 Task: Open Card Card0000000364 in Board Board0000000091 in Workspace WS0000000031 in Trello. Add Member Nikrathi889@gmail.com to Card Card0000000364 in Board Board0000000091 in Workspace WS0000000031 in Trello. Add Red Label titled Label0000000364 to Card Card0000000364 in Board Board0000000091 in Workspace WS0000000031 in Trello. Add Checklist CL0000000364 to Card Card0000000364 in Board Board0000000091 in Workspace WS0000000031 in Trello. Add Dates with Start Date as Jul 01 2023 and Due Date as Jul 31 2023 to Card Card0000000364 in Board Board0000000091 in Workspace WS0000000031 in Trello
Action: Mouse moved to (355, 373)
Screenshot: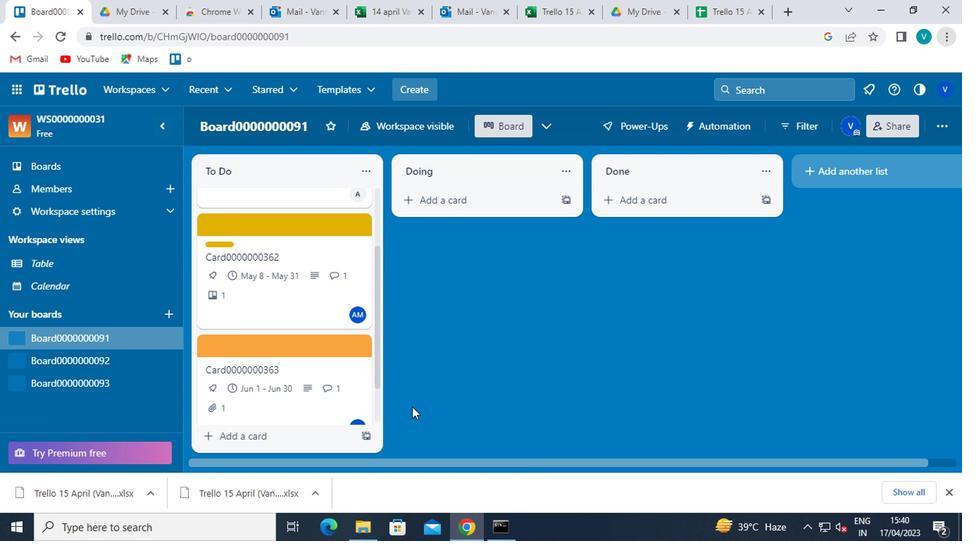 
Action: Mouse scrolled (355, 372) with delta (0, -1)
Screenshot: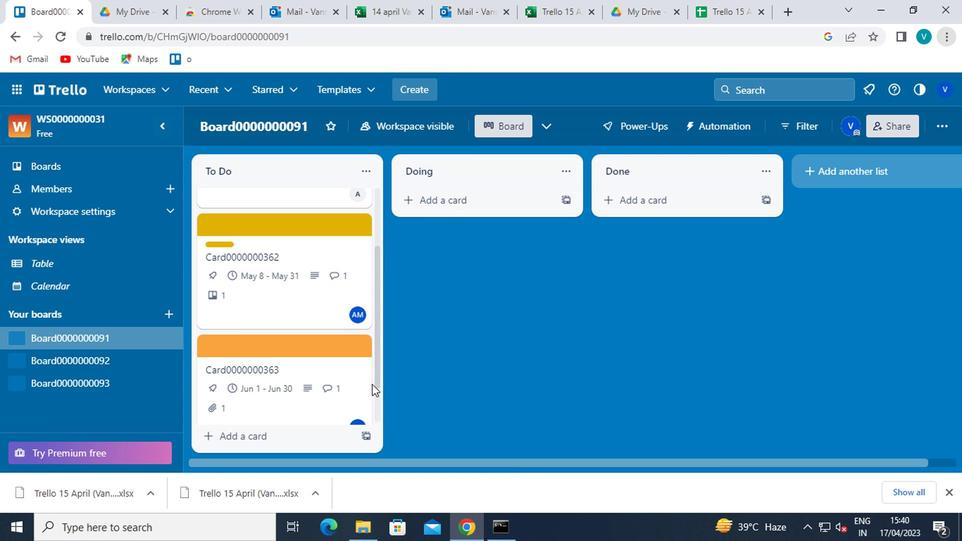 
Action: Mouse scrolled (355, 372) with delta (0, -1)
Screenshot: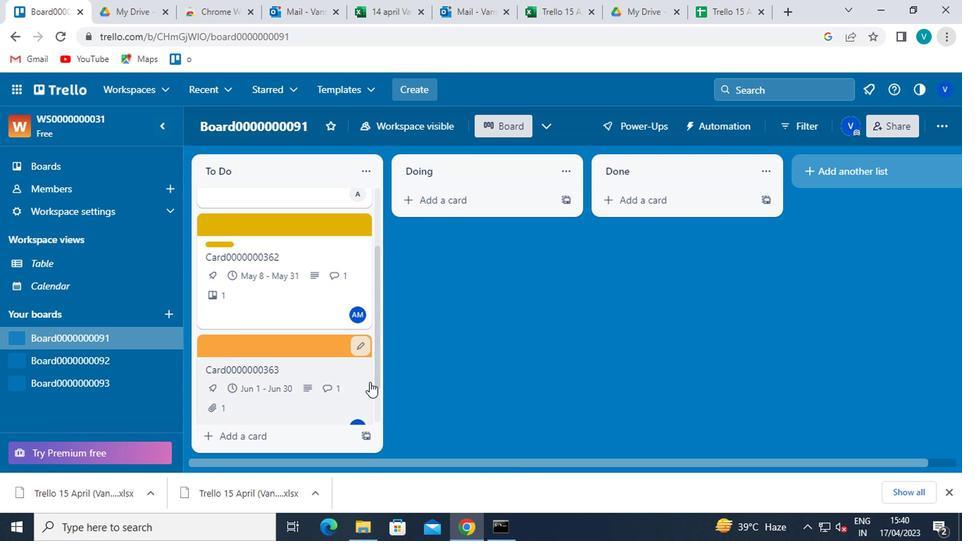 
Action: Mouse moved to (316, 411)
Screenshot: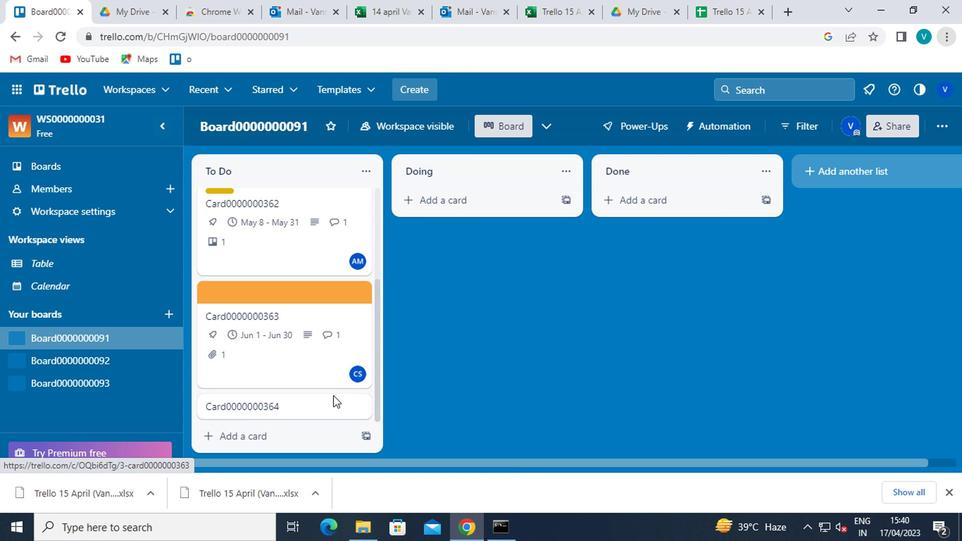 
Action: Mouse pressed left at (316, 411)
Screenshot: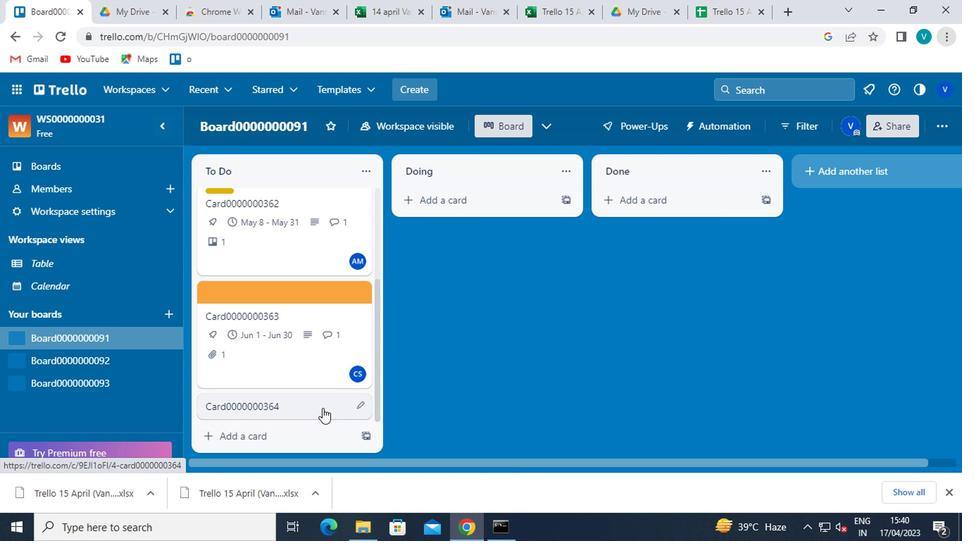 
Action: Mouse moved to (670, 205)
Screenshot: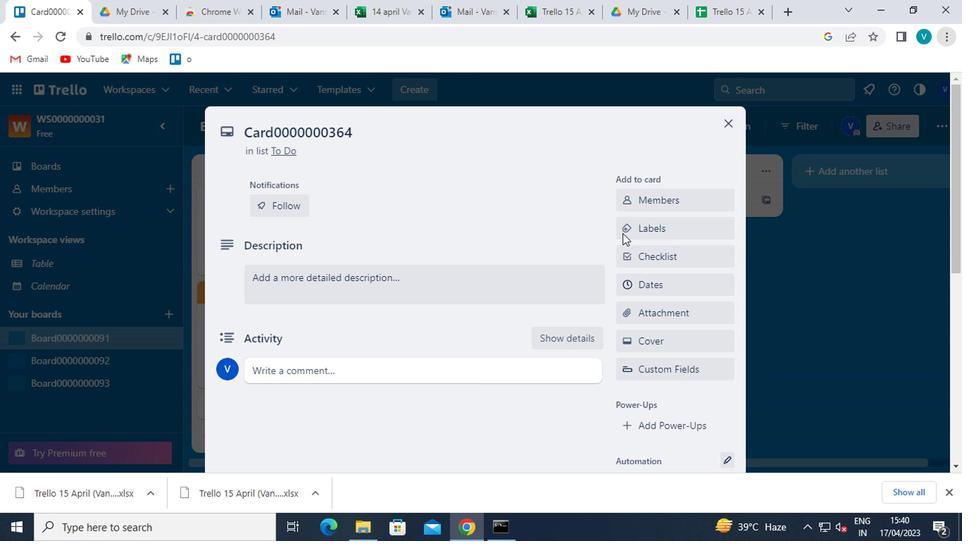 
Action: Mouse pressed left at (670, 205)
Screenshot: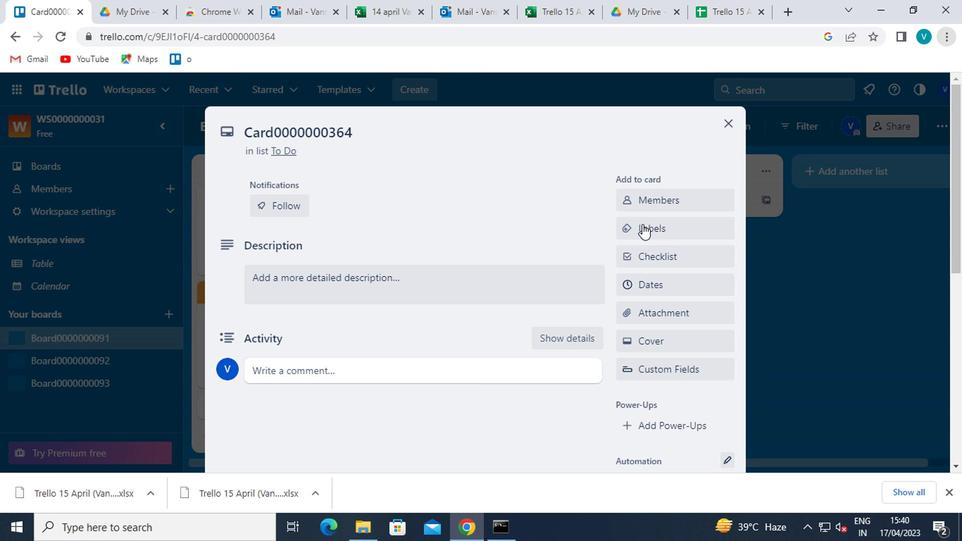 
Action: Mouse moved to (663, 262)
Screenshot: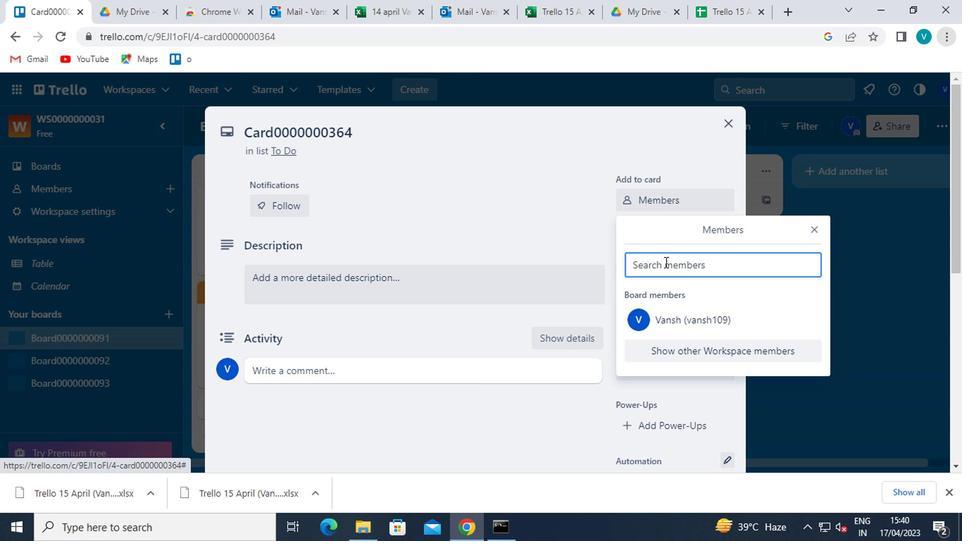 
Action: Mouse pressed left at (663, 262)
Screenshot: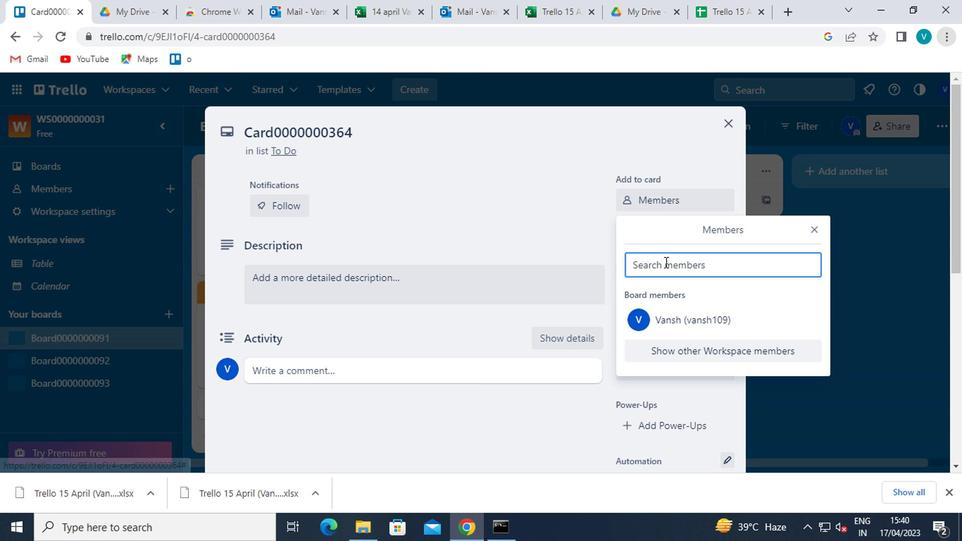 
Action: Key pressed <Key.shift>NIKRATHI889<Key.shift>@GMAIL.COM
Screenshot: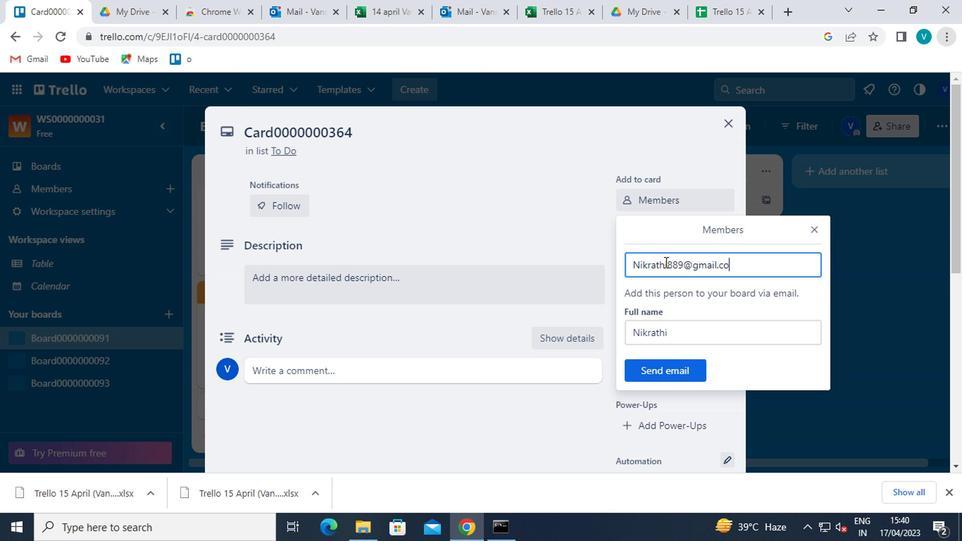 
Action: Mouse moved to (671, 365)
Screenshot: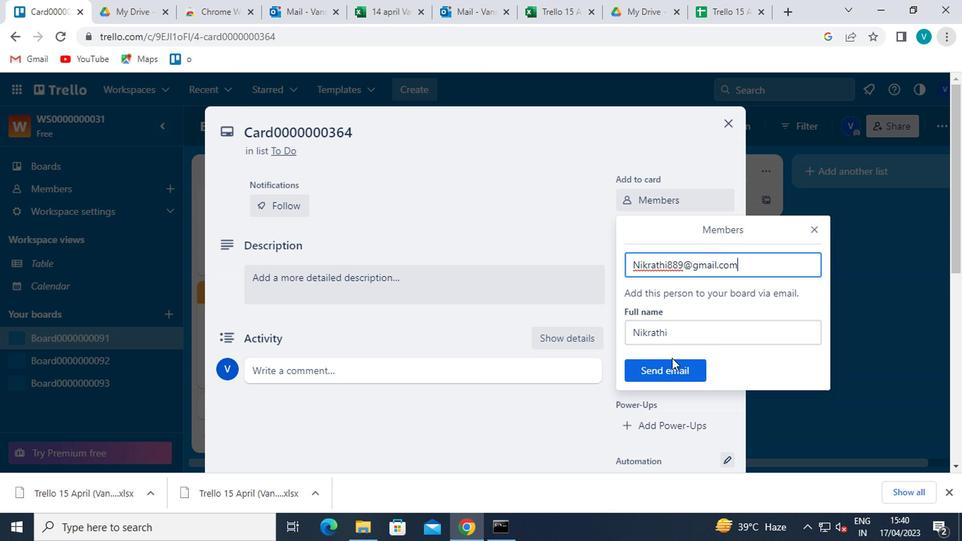 
Action: Mouse pressed left at (671, 365)
Screenshot: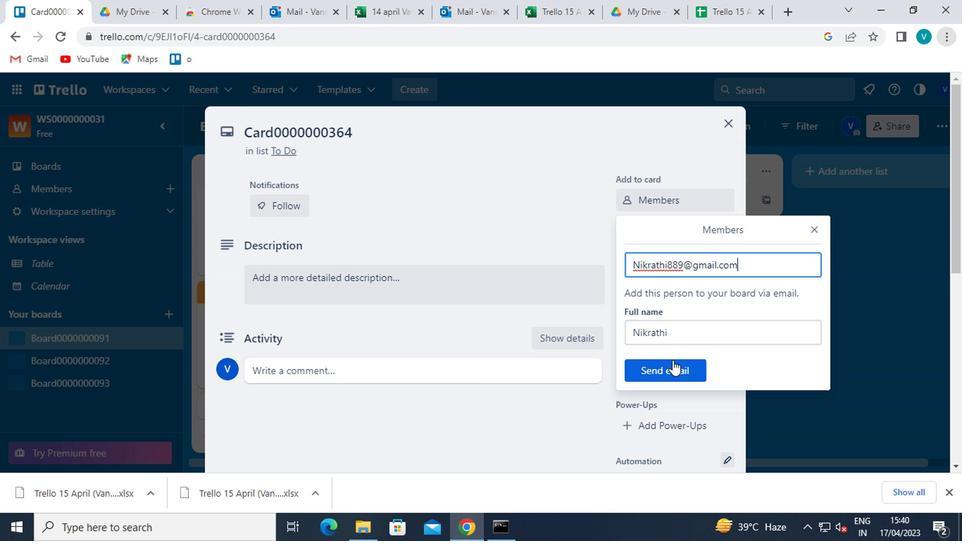 
Action: Mouse moved to (693, 229)
Screenshot: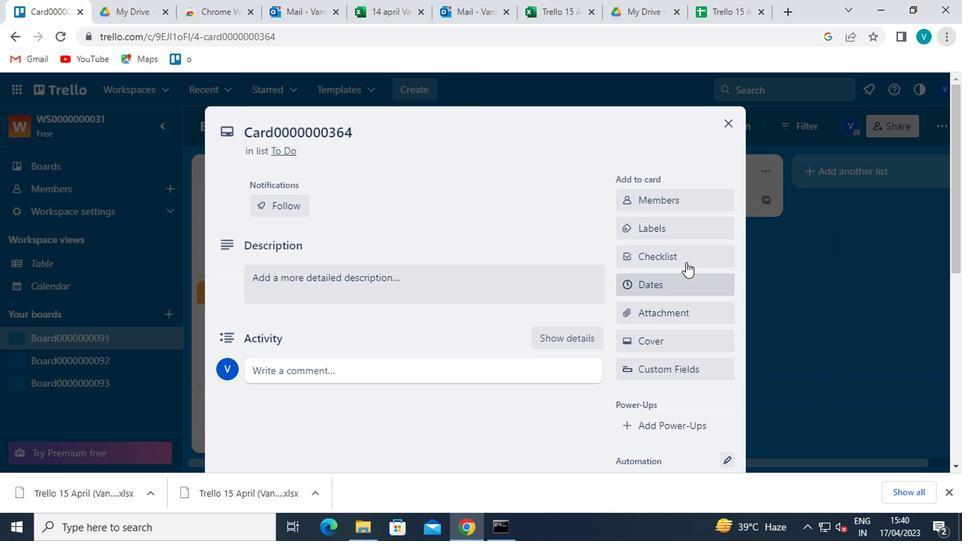 
Action: Mouse pressed left at (693, 229)
Screenshot: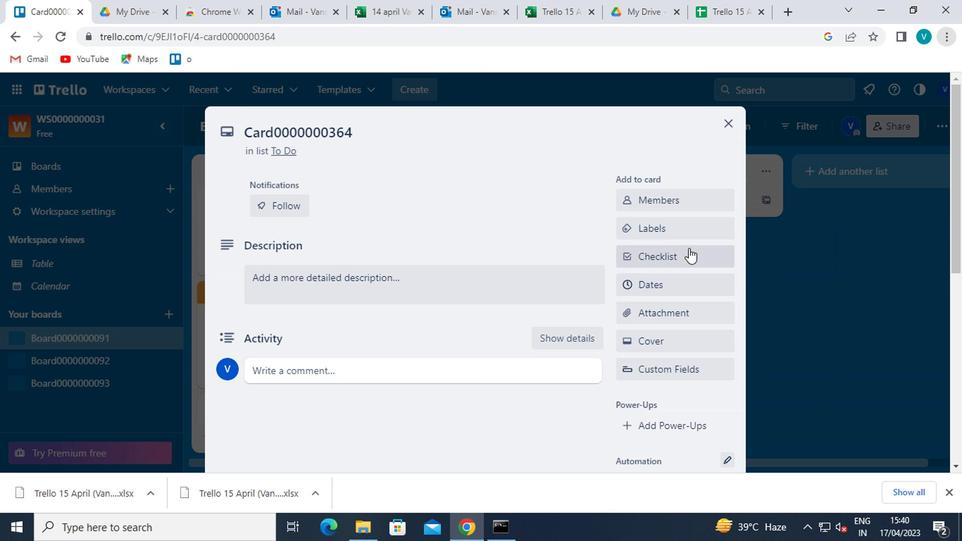 
Action: Mouse moved to (725, 424)
Screenshot: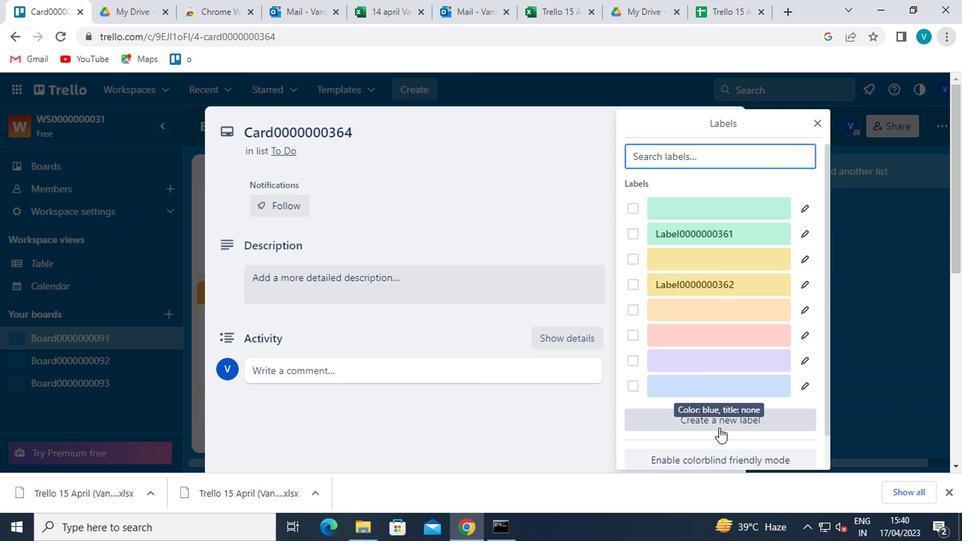 
Action: Mouse pressed left at (725, 424)
Screenshot: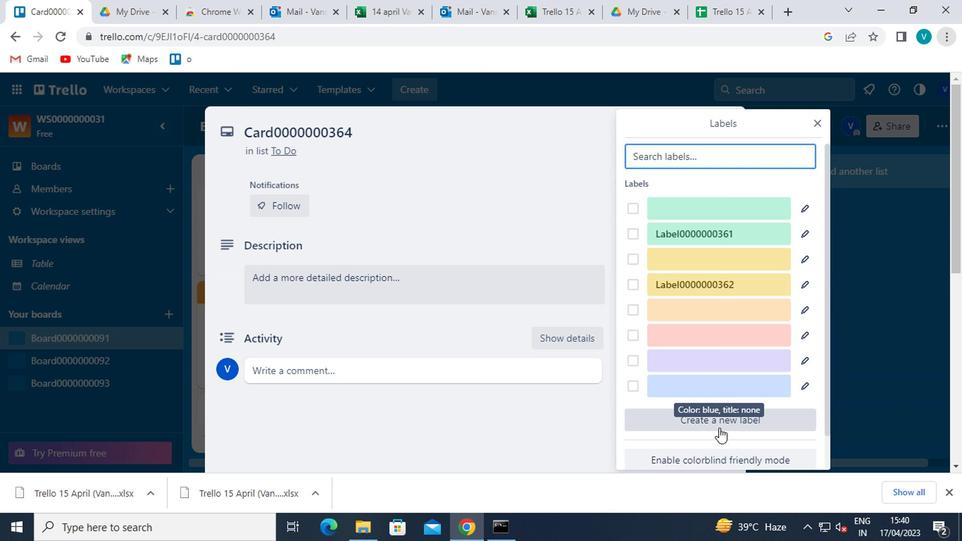 
Action: Mouse moved to (763, 335)
Screenshot: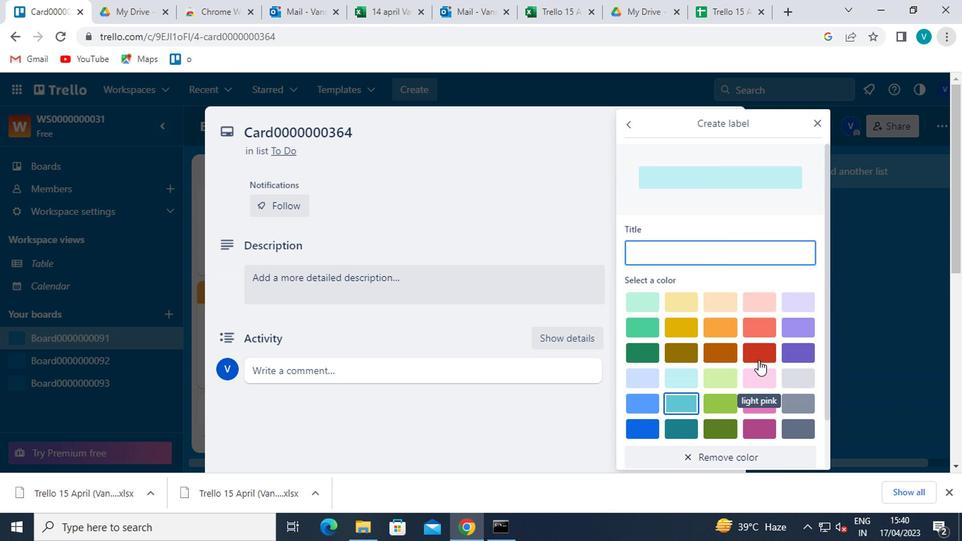 
Action: Mouse pressed left at (763, 335)
Screenshot: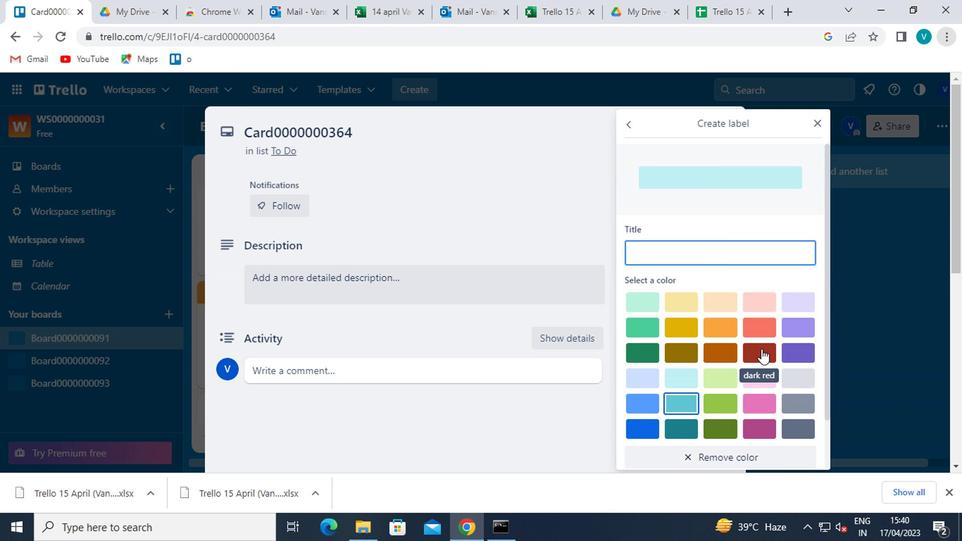 
Action: Mouse moved to (748, 258)
Screenshot: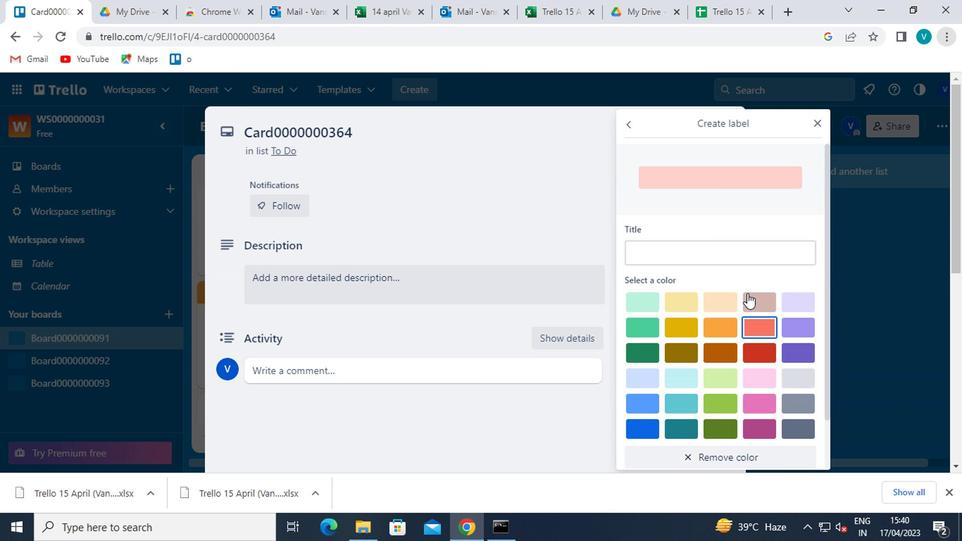 
Action: Mouse pressed left at (748, 258)
Screenshot: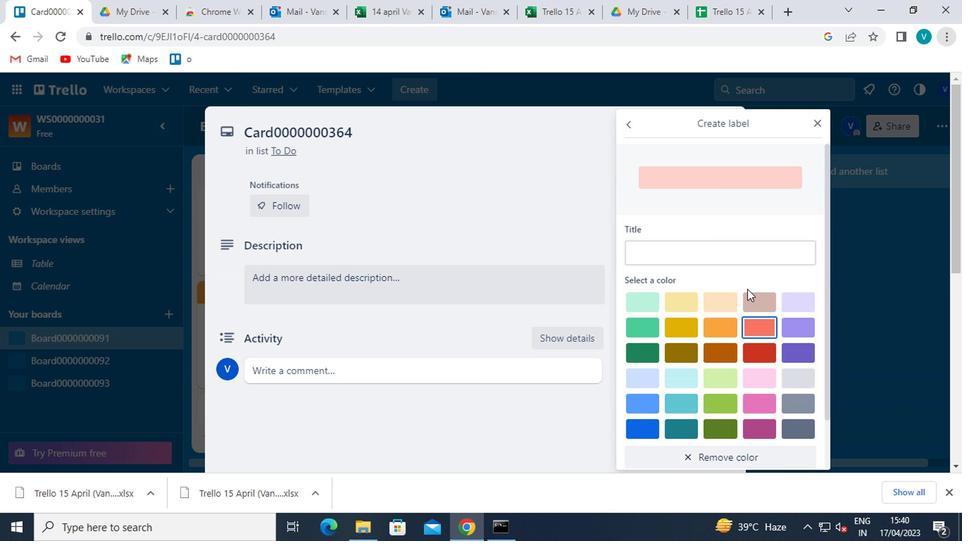 
Action: Mouse moved to (747, 257)
Screenshot: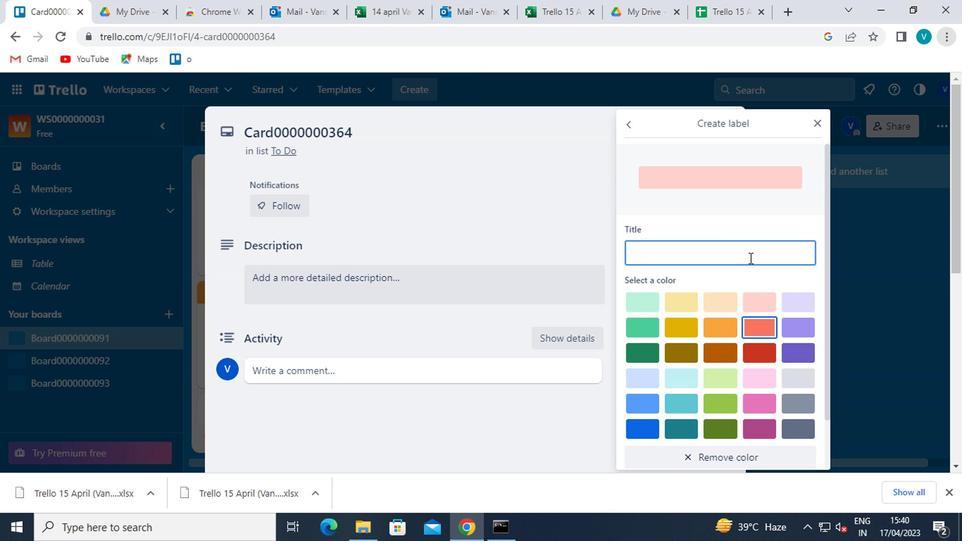 
Action: Key pressed <Key.shift>LABEL0000000364
Screenshot: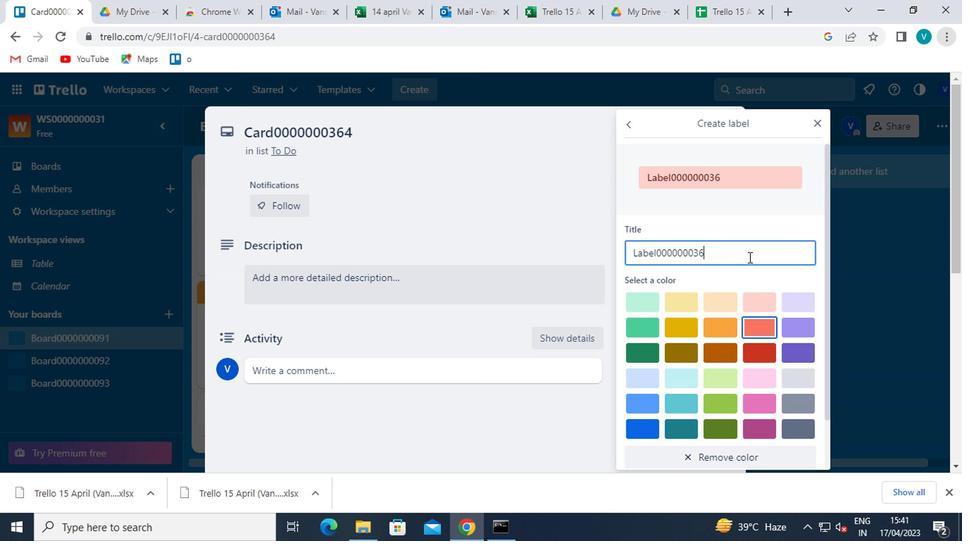 
Action: Mouse moved to (697, 320)
Screenshot: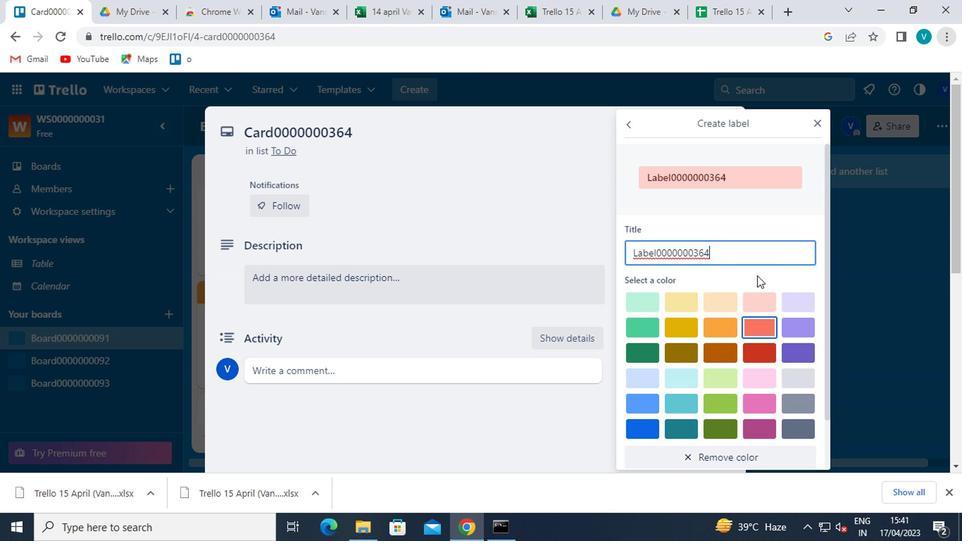
Action: Mouse scrolled (697, 319) with delta (0, 0)
Screenshot: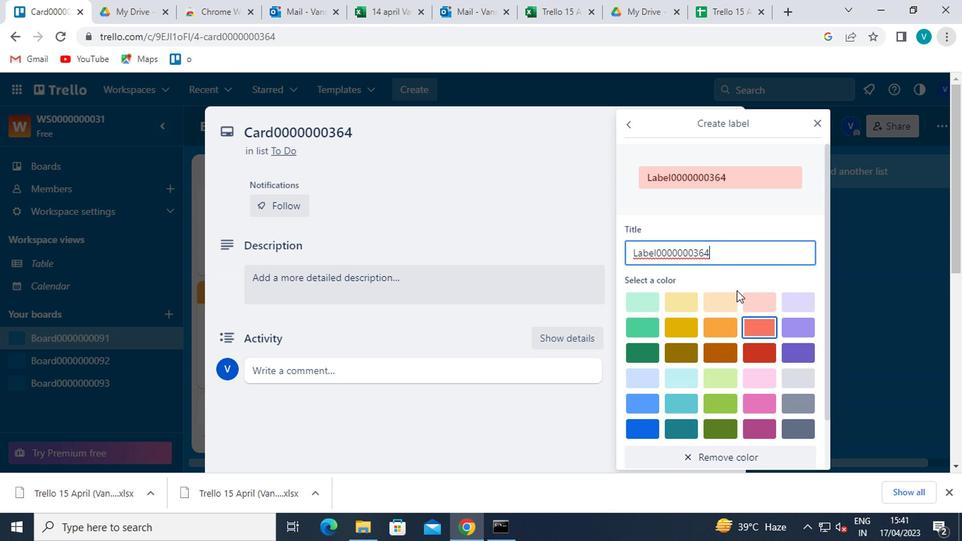 
Action: Mouse moved to (696, 321)
Screenshot: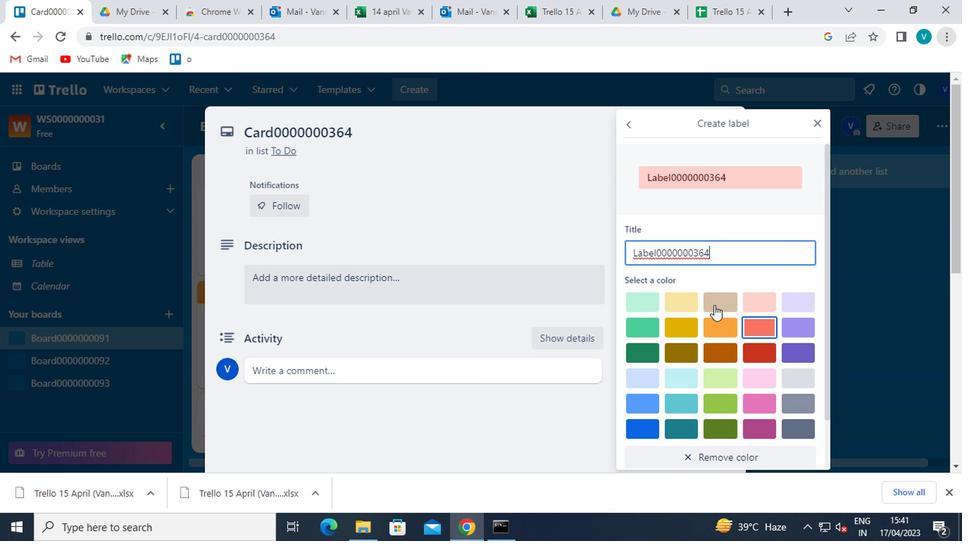 
Action: Mouse scrolled (696, 320) with delta (0, -1)
Screenshot: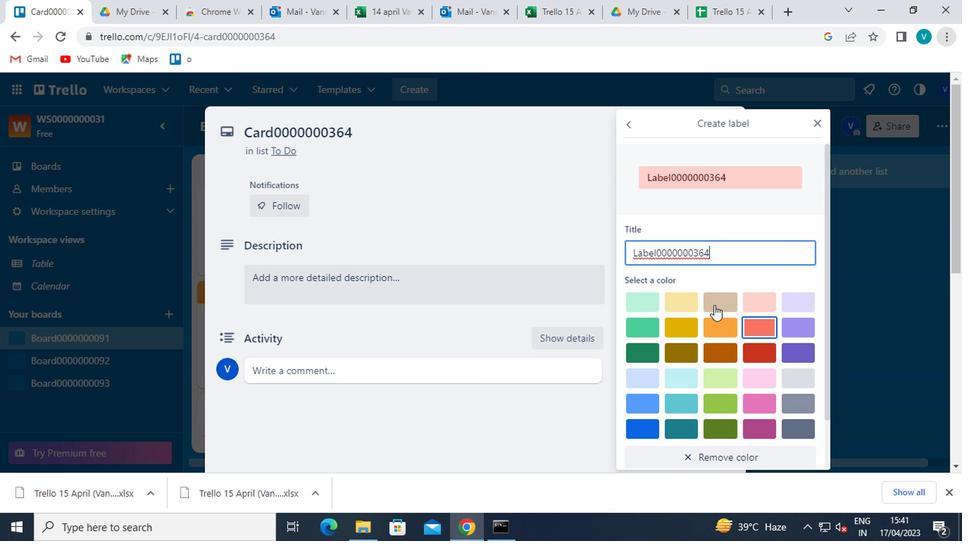 
Action: Mouse moved to (656, 444)
Screenshot: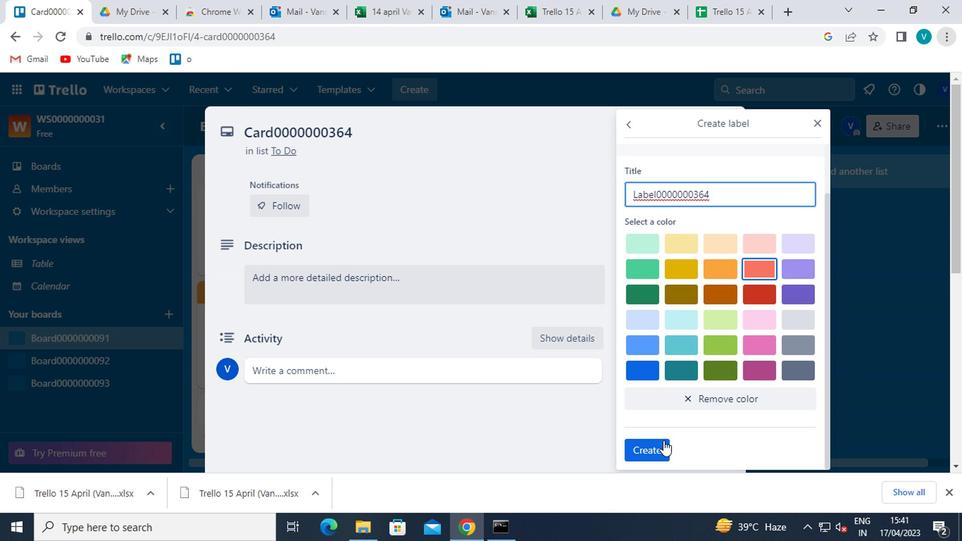 
Action: Mouse pressed left at (656, 444)
Screenshot: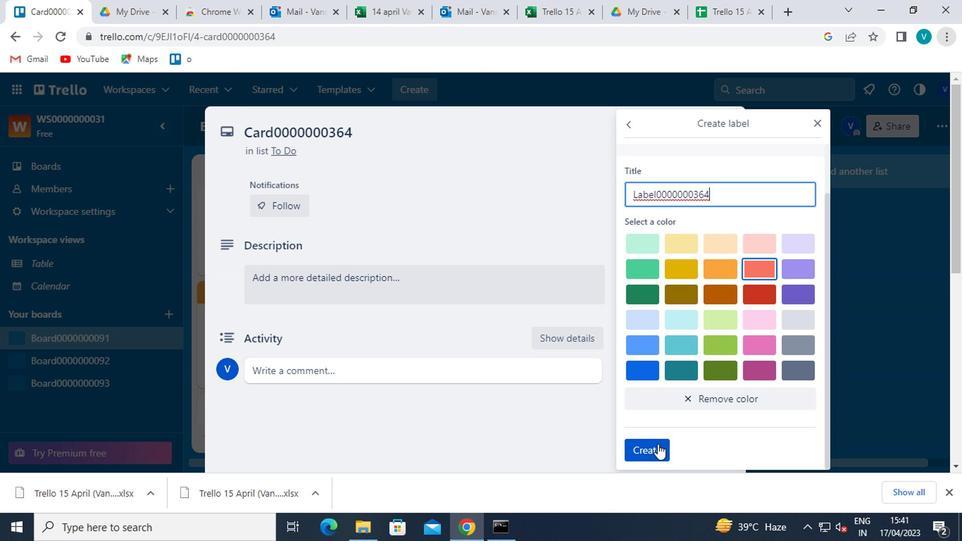 
Action: Mouse moved to (814, 136)
Screenshot: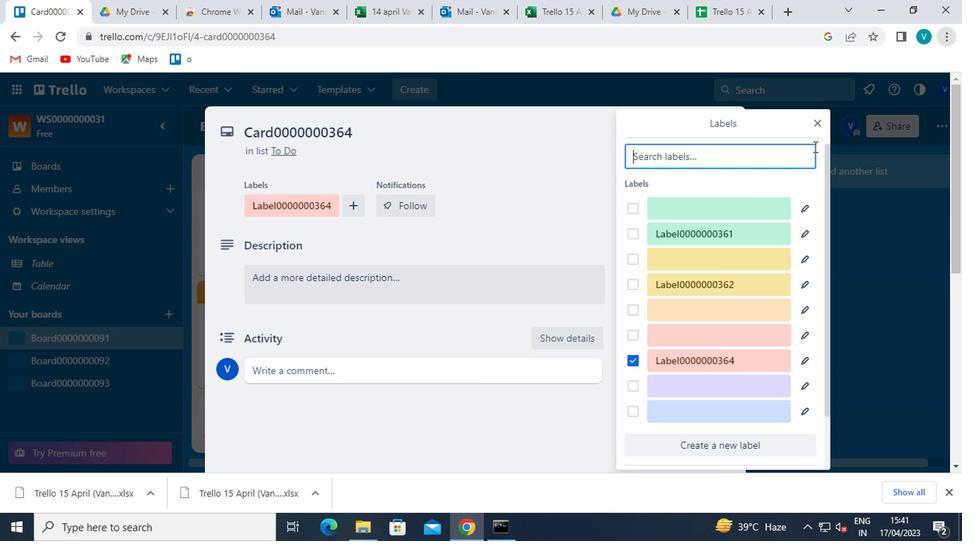 
Action: Mouse pressed left at (814, 136)
Screenshot: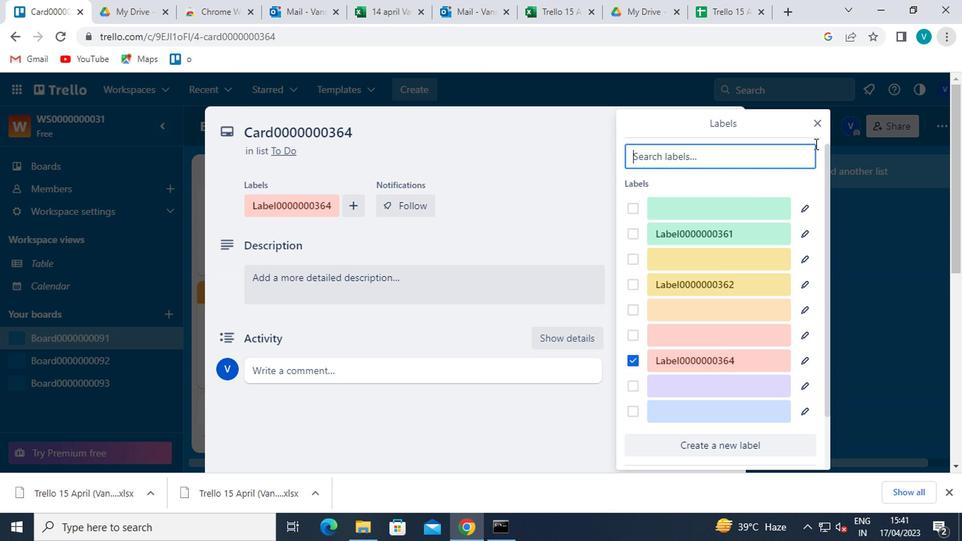 
Action: Mouse moved to (814, 129)
Screenshot: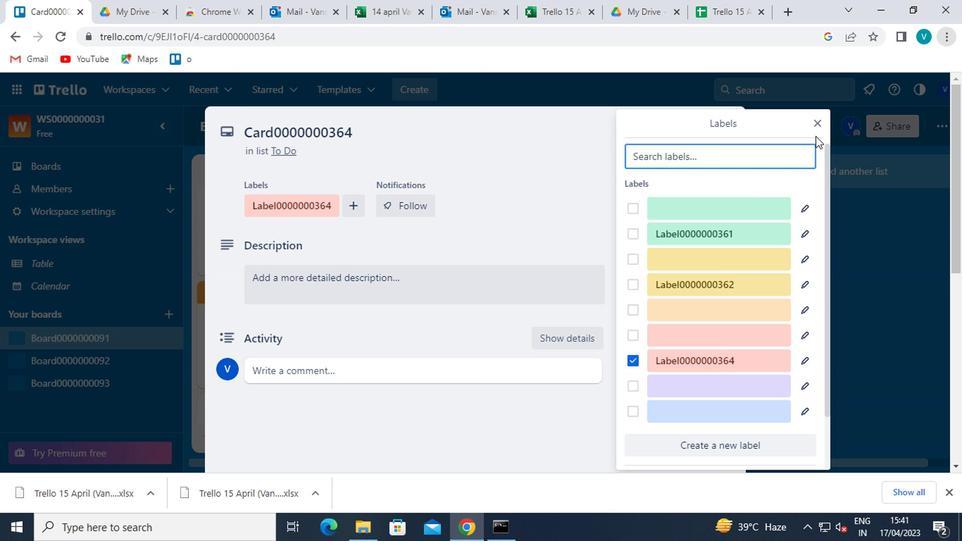 
Action: Mouse pressed left at (814, 129)
Screenshot: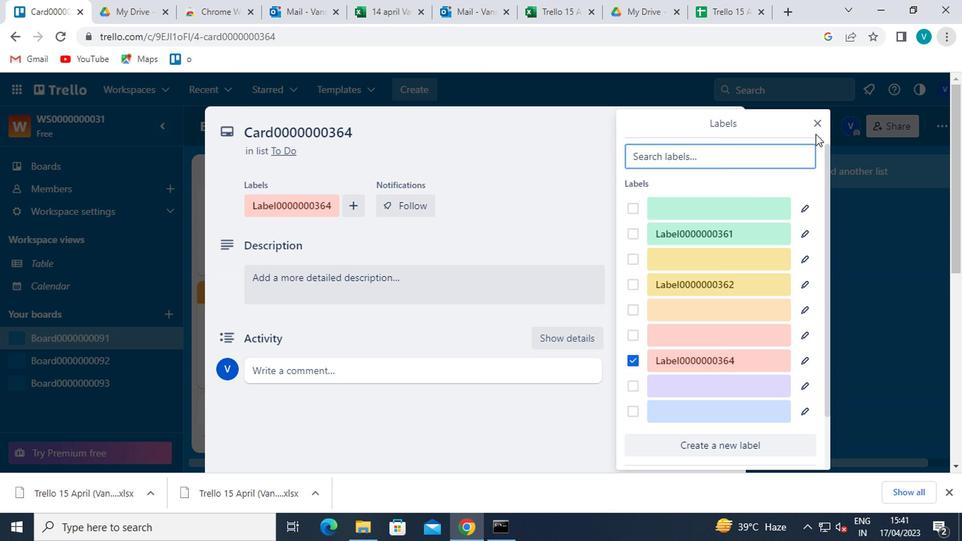 
Action: Mouse moved to (691, 249)
Screenshot: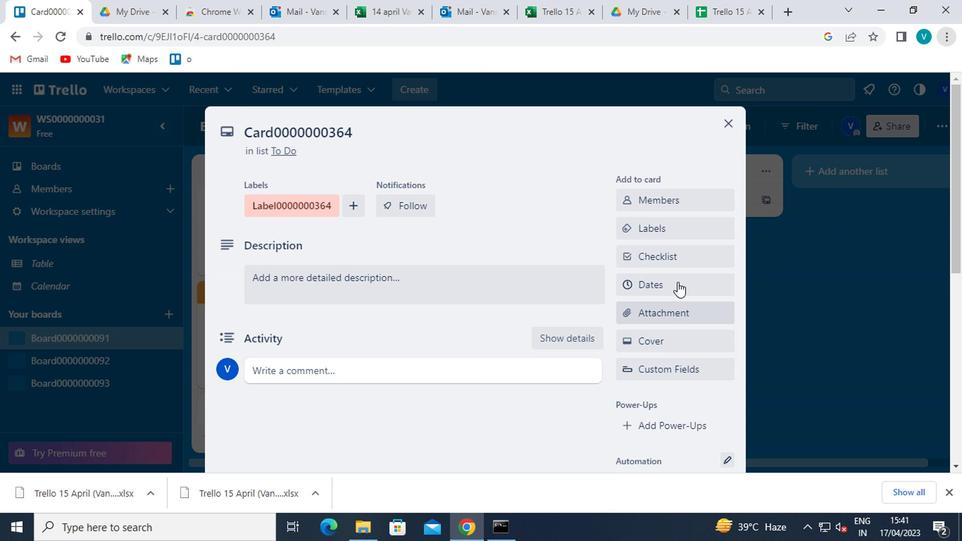 
Action: Mouse pressed left at (691, 249)
Screenshot: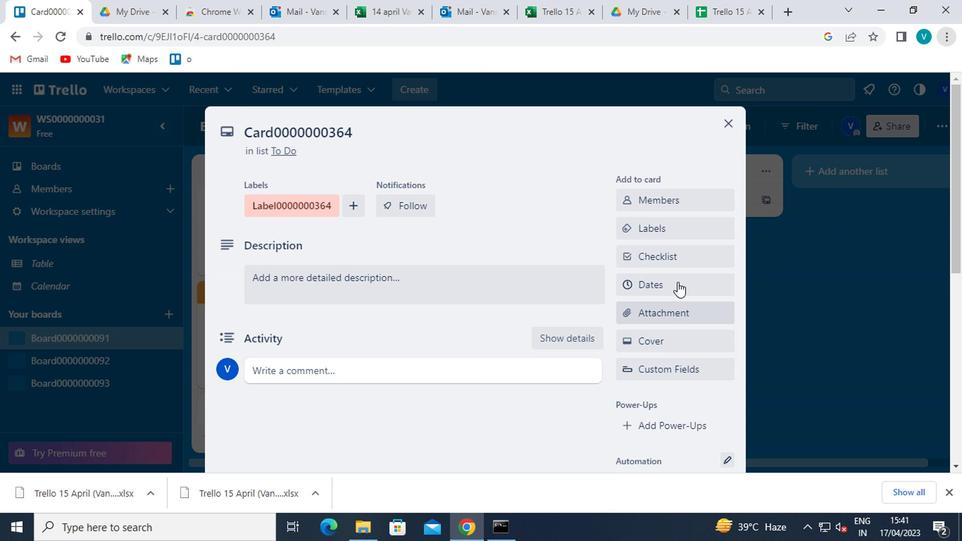
Action: Mouse moved to (692, 249)
Screenshot: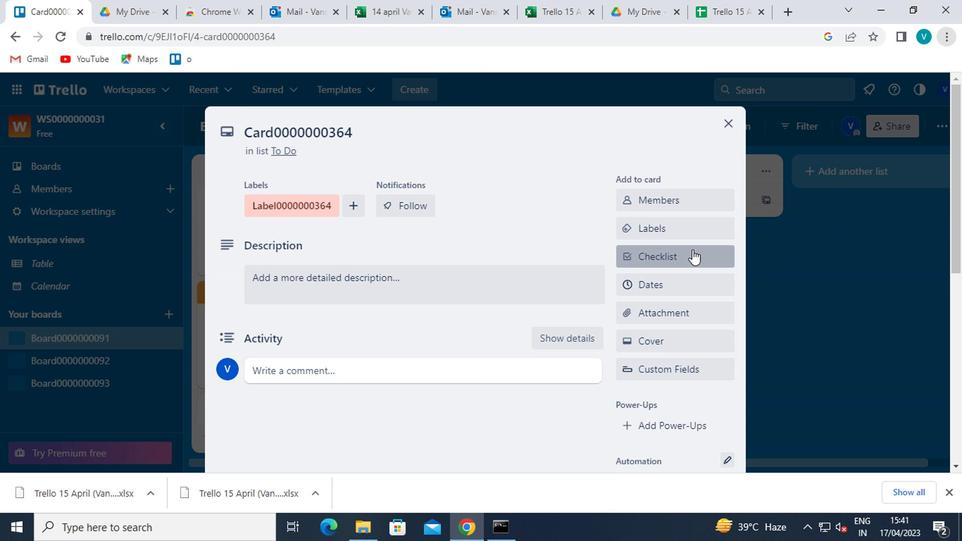
Action: Key pressed <Key.shift>CL0000000364
Screenshot: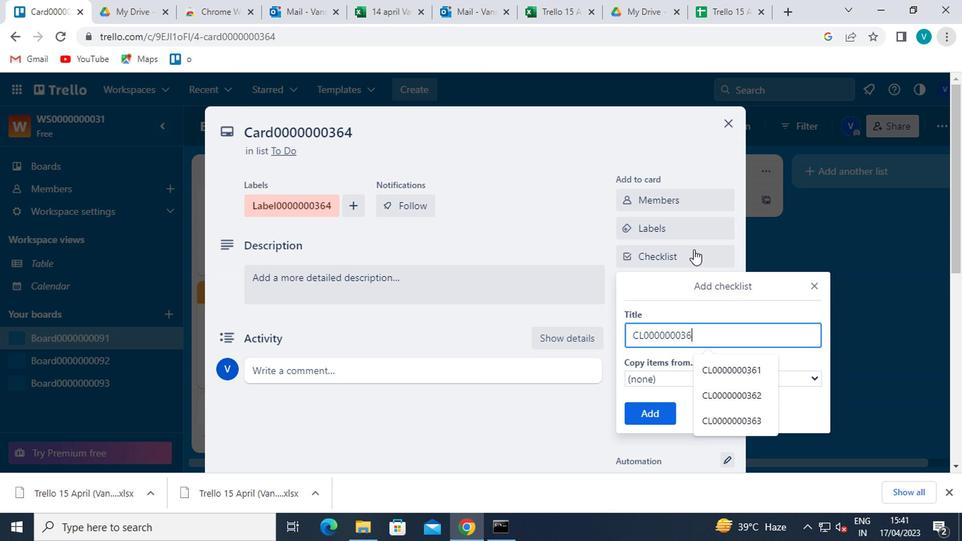 
Action: Mouse moved to (654, 417)
Screenshot: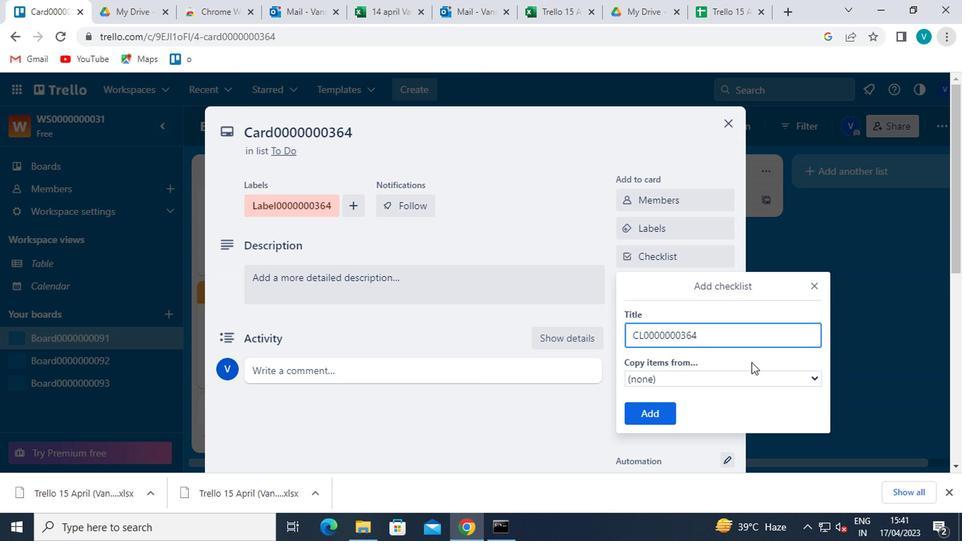 
Action: Mouse pressed left at (654, 417)
Screenshot: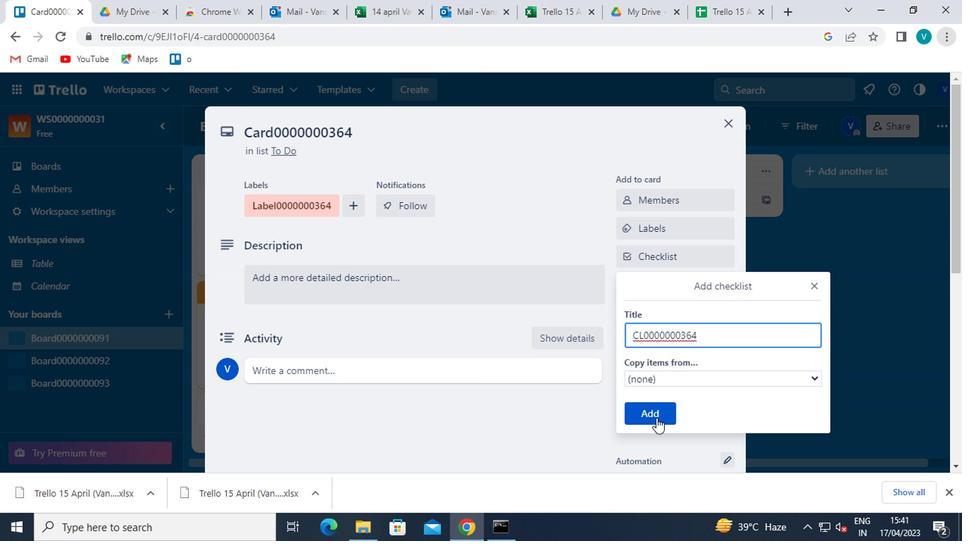 
Action: Mouse moved to (680, 277)
Screenshot: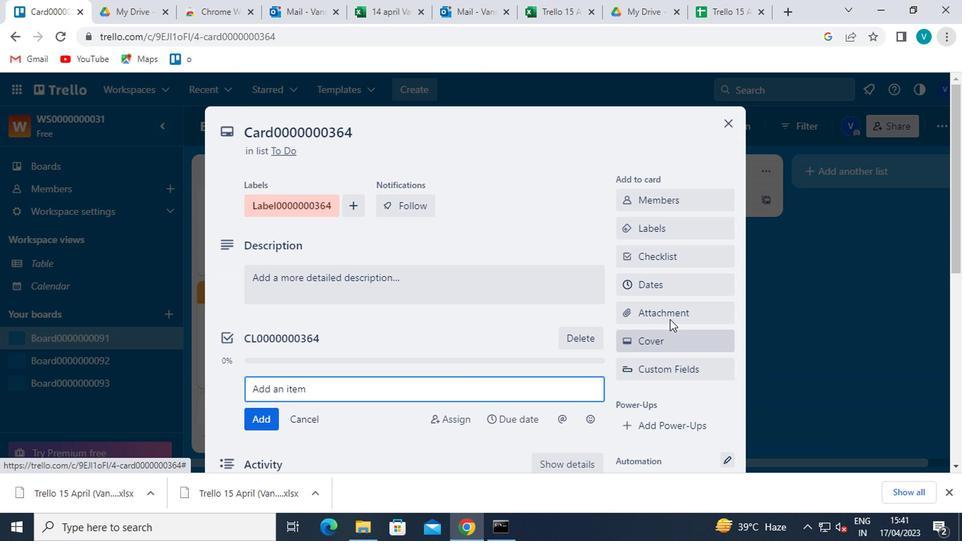 
Action: Mouse pressed left at (680, 277)
Screenshot: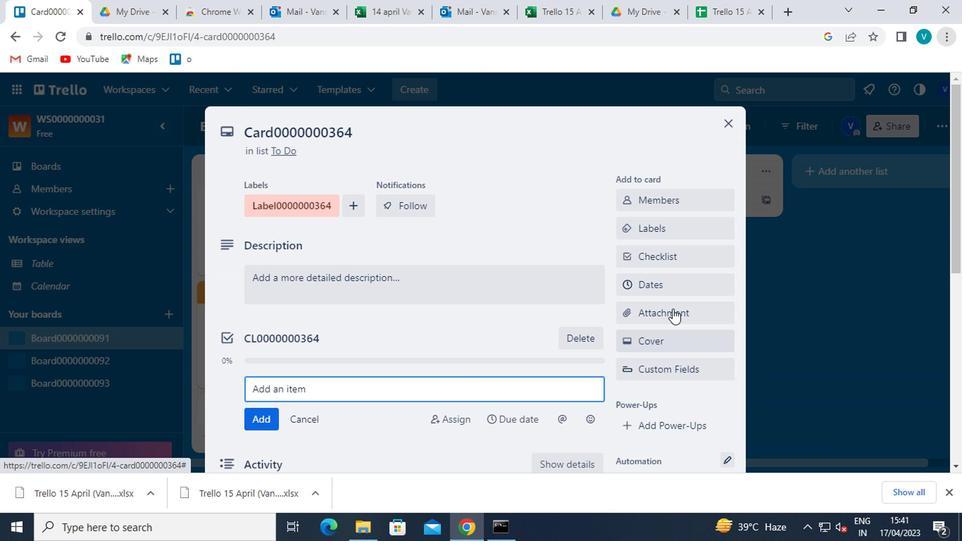 
Action: Mouse moved to (626, 384)
Screenshot: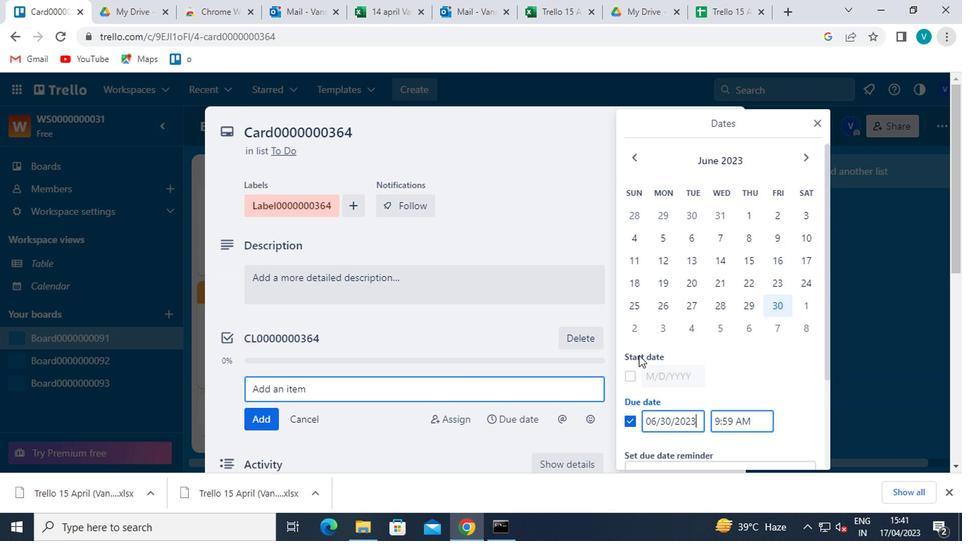 
Action: Mouse pressed left at (626, 384)
Screenshot: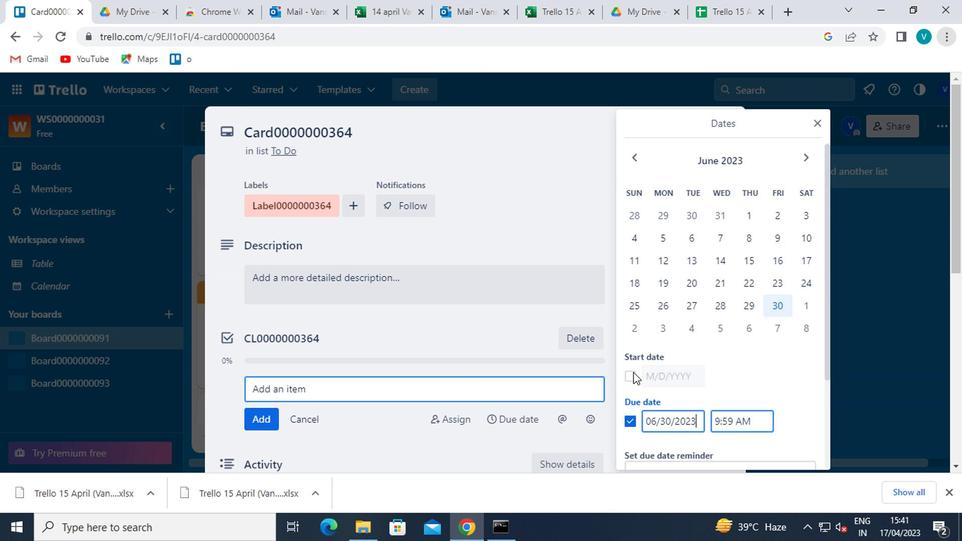 
Action: Mouse moved to (806, 145)
Screenshot: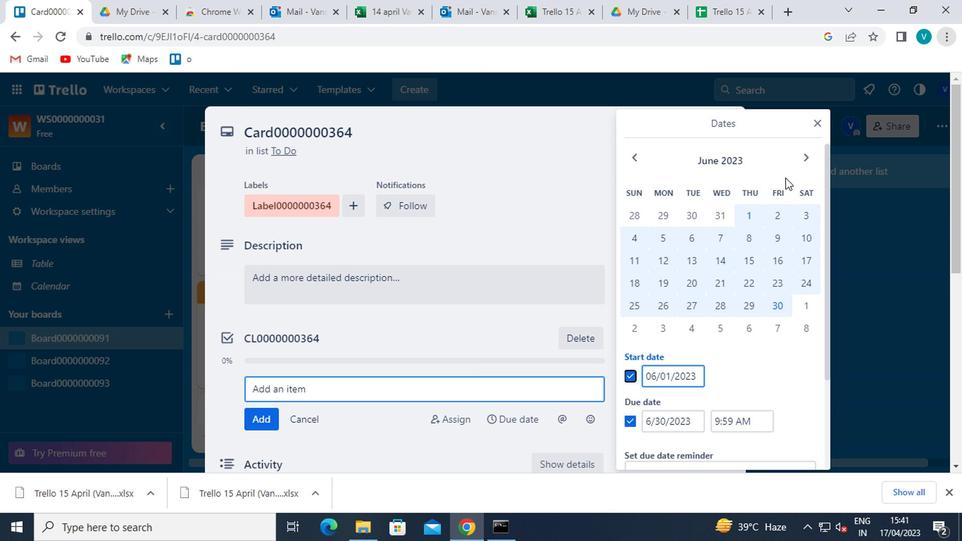 
Action: Mouse pressed left at (806, 145)
Screenshot: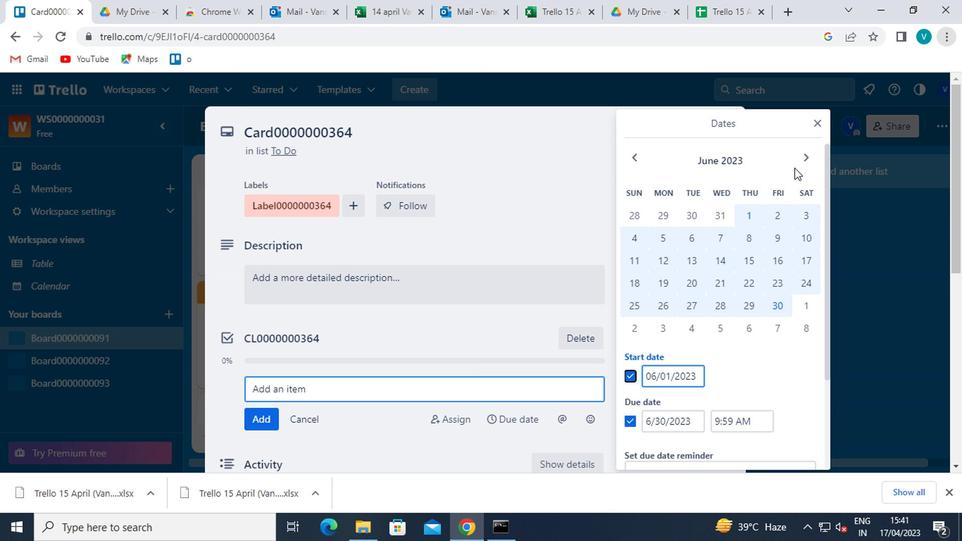 
Action: Mouse moved to (807, 166)
Screenshot: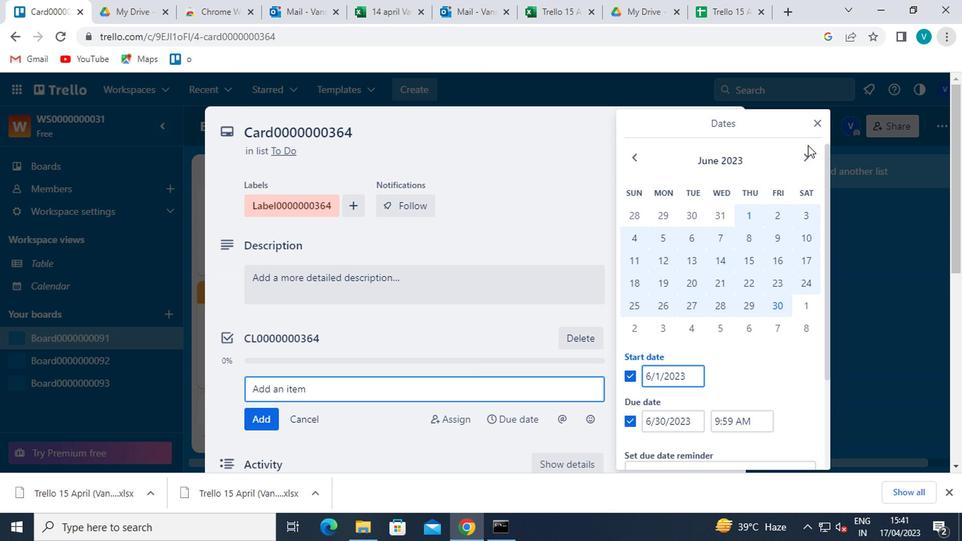 
Action: Mouse pressed left at (807, 166)
Screenshot: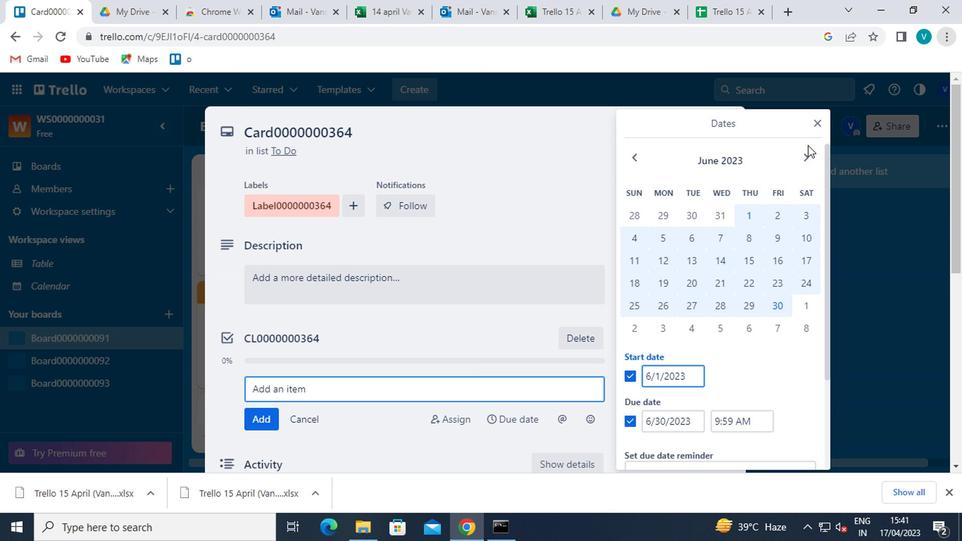 
Action: Mouse moved to (806, 157)
Screenshot: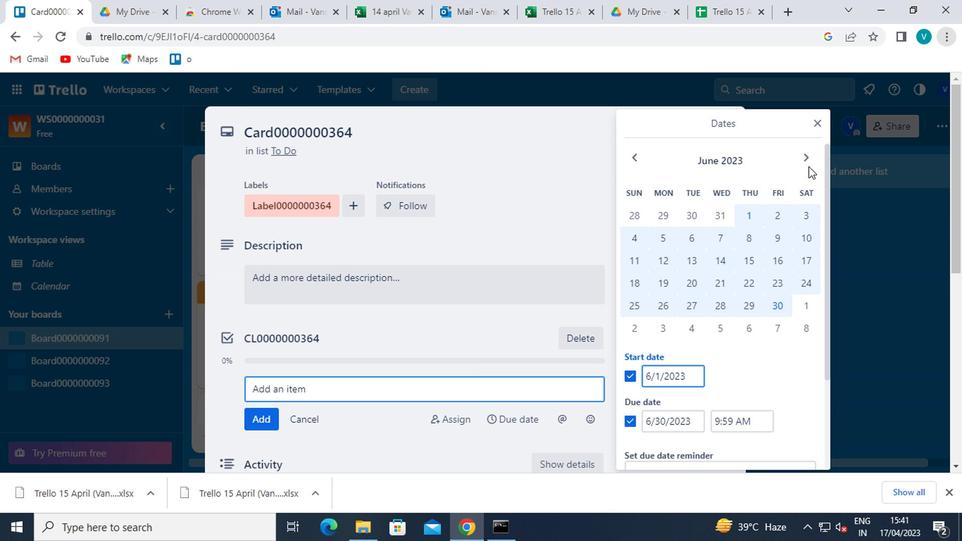 
Action: Mouse pressed left at (806, 157)
Screenshot: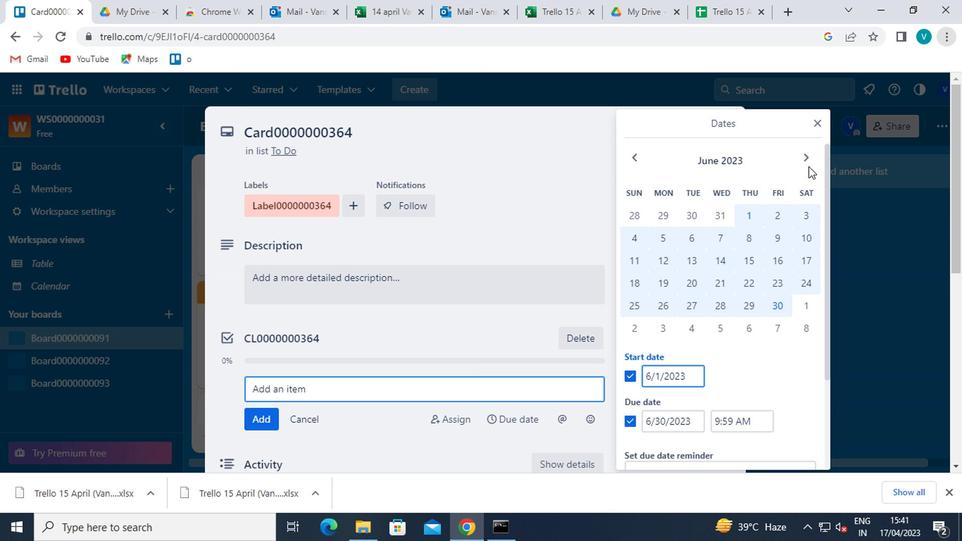 
Action: Mouse moved to (800, 221)
Screenshot: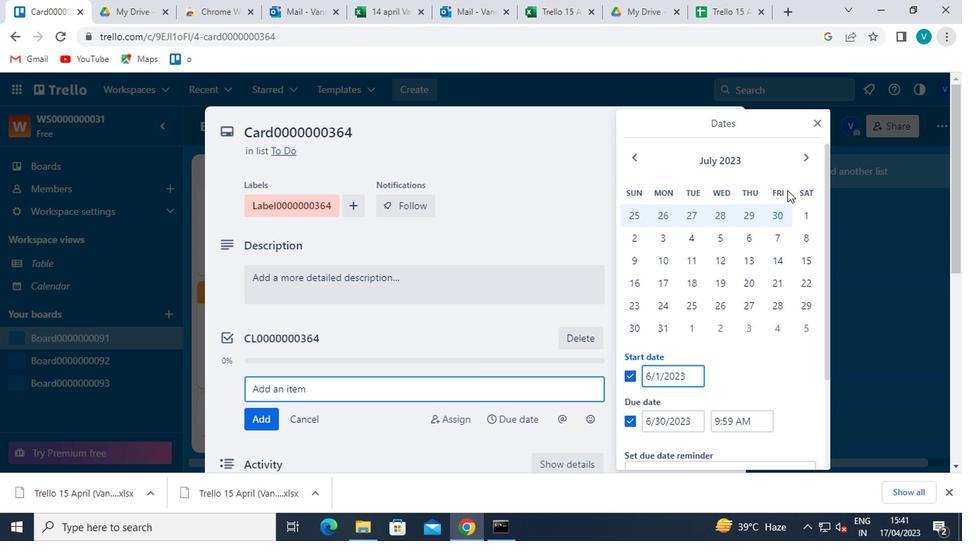 
Action: Mouse pressed left at (800, 221)
Screenshot: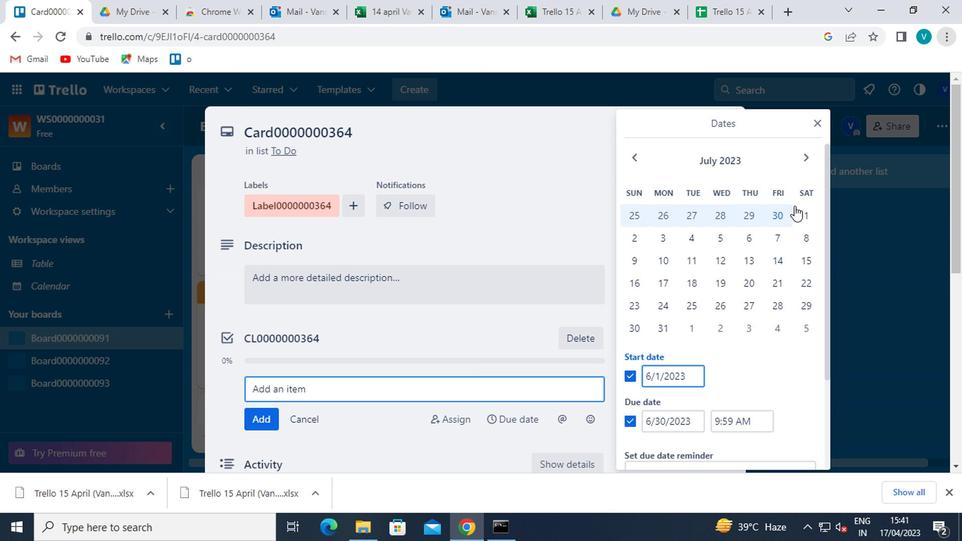 
Action: Mouse moved to (658, 331)
Screenshot: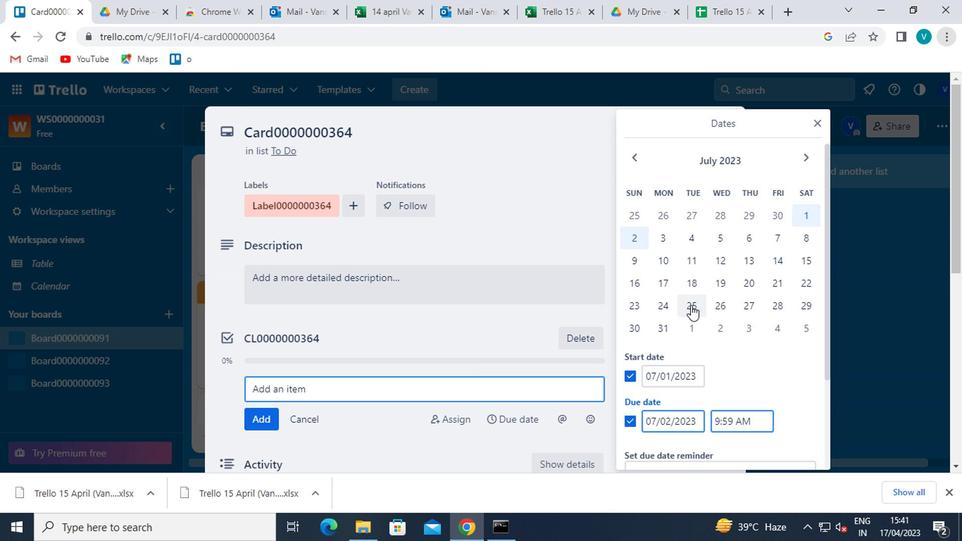 
Action: Mouse pressed left at (658, 331)
Screenshot: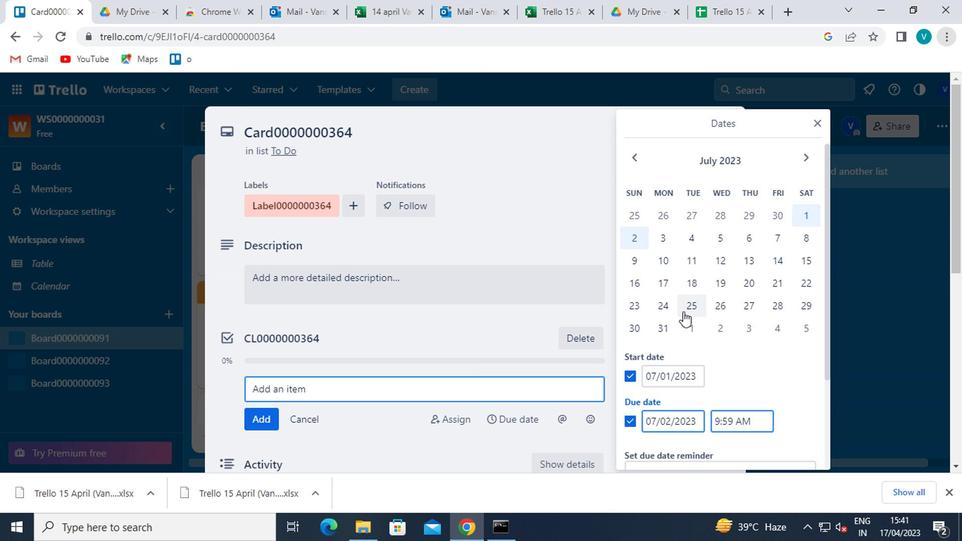 
Action: Mouse scrolled (658, 330) with delta (0, 0)
Screenshot: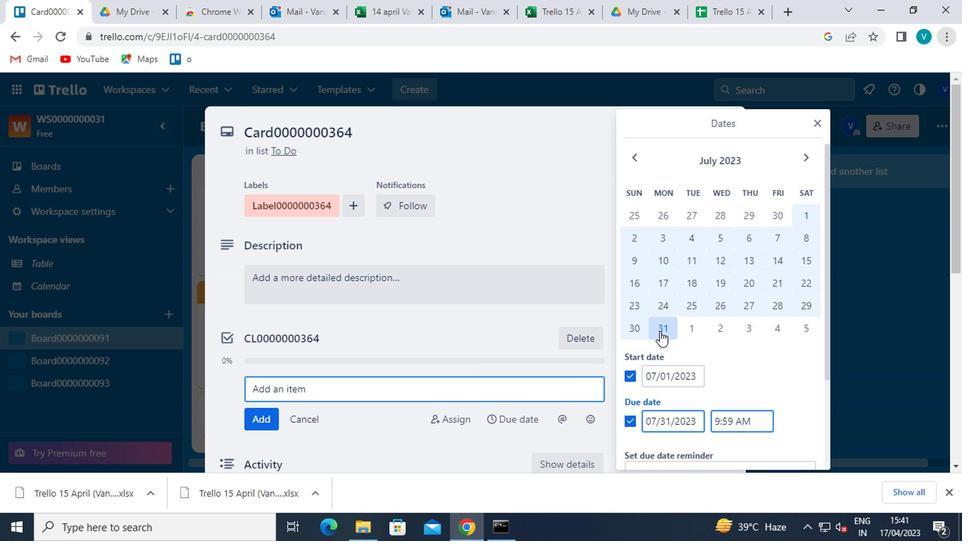 
Action: Mouse scrolled (658, 330) with delta (0, 0)
Screenshot: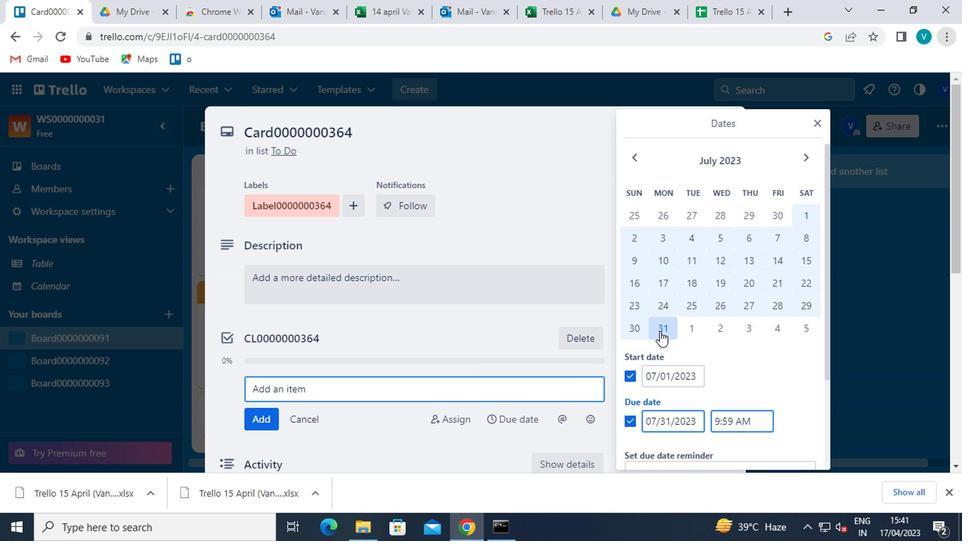 
Action: Mouse moved to (658, 413)
Screenshot: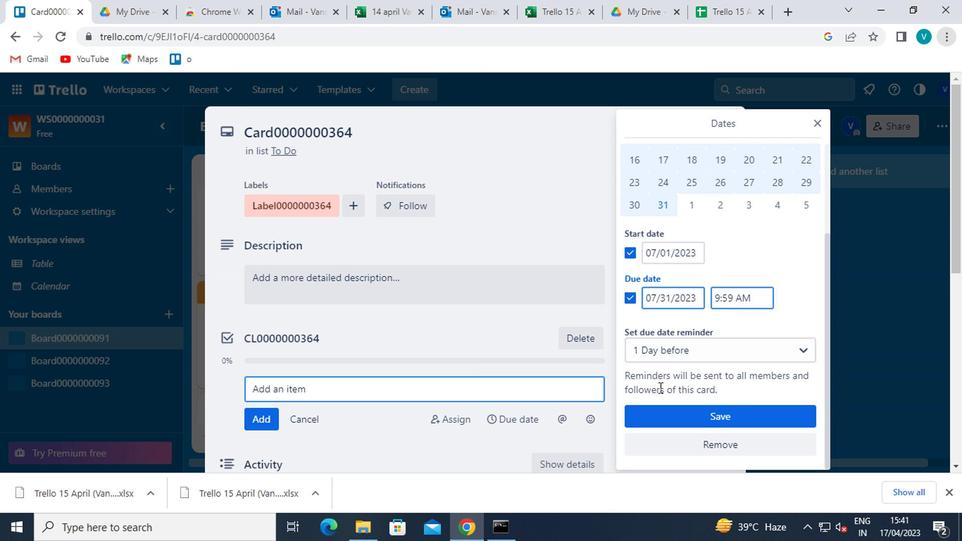 
Action: Mouse pressed left at (658, 413)
Screenshot: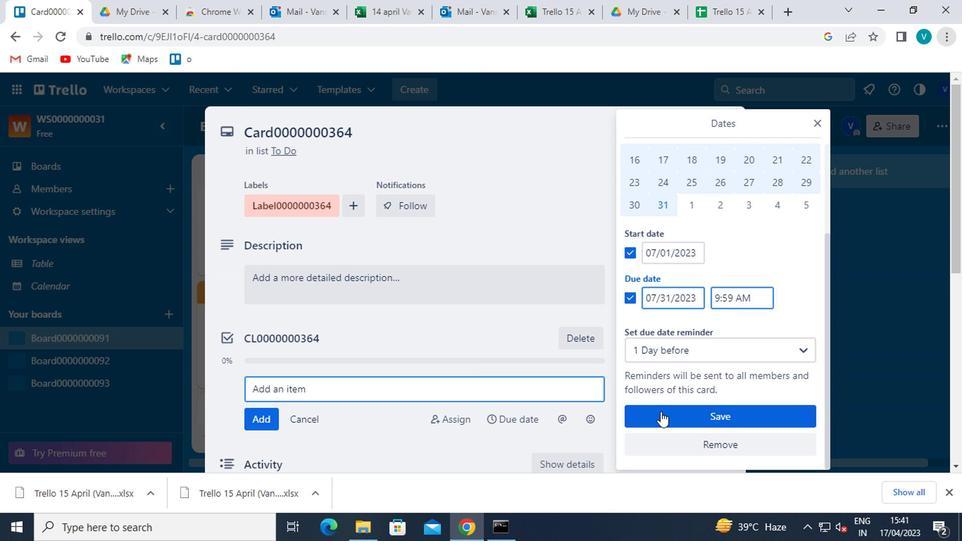 
Action: Mouse moved to (661, 414)
Screenshot: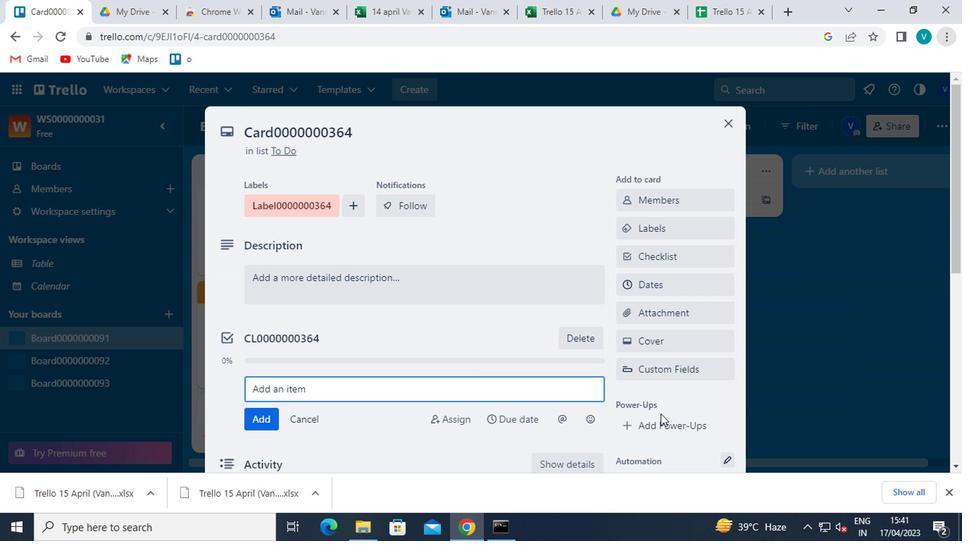 
